 Task: Select service negotiation.
Action: Mouse moved to (462, 155)
Screenshot: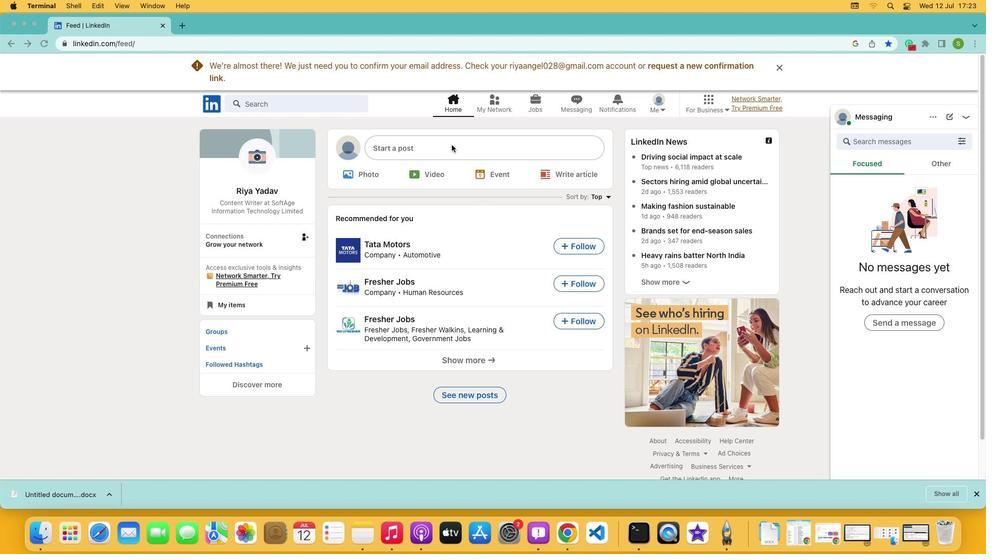 
Action: Mouse pressed left at (462, 155)
Screenshot: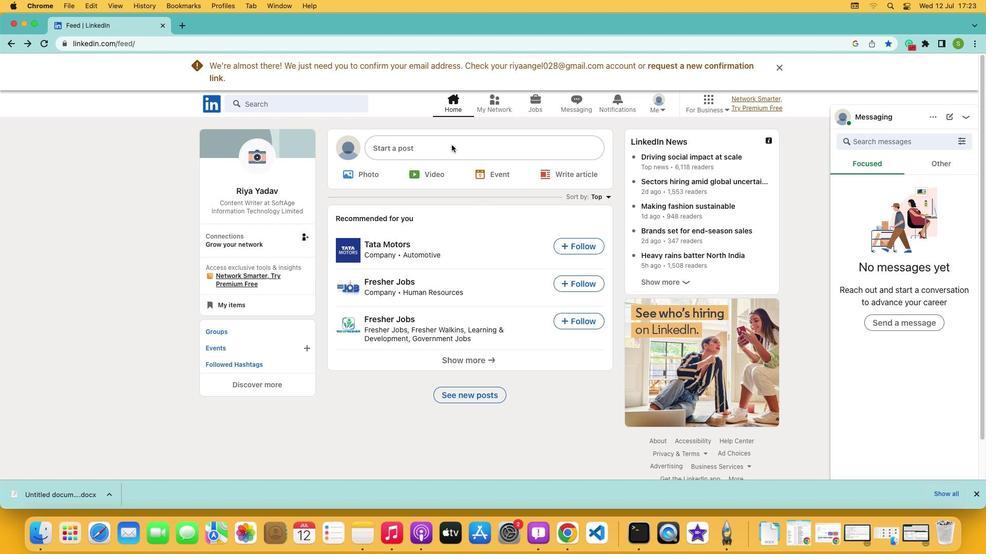 
Action: Mouse pressed left at (462, 155)
Screenshot: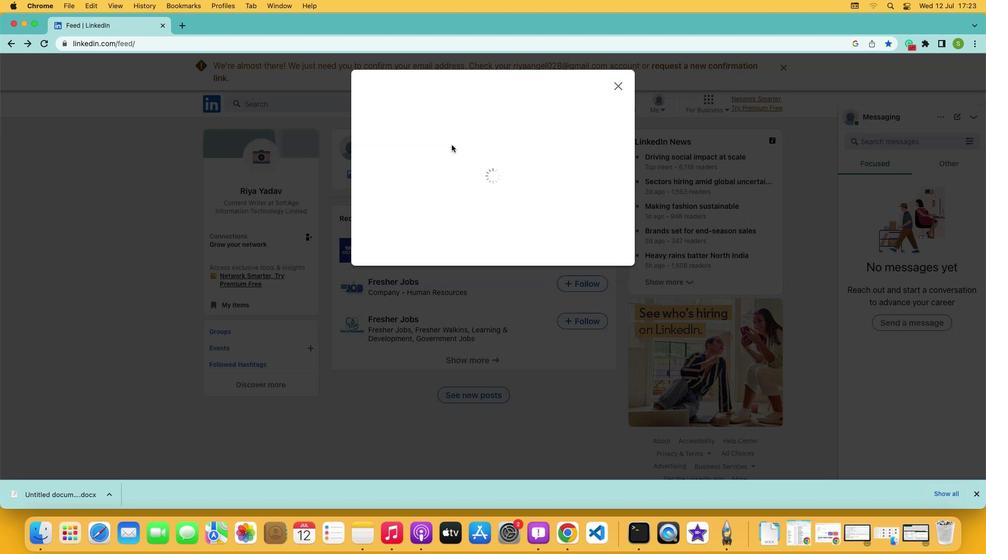 
Action: Mouse moved to (441, 302)
Screenshot: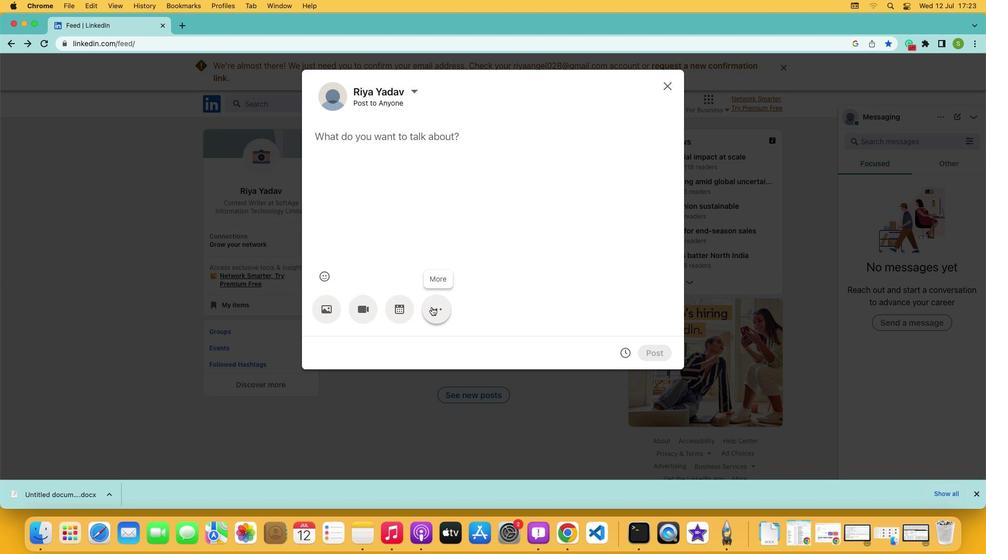 
Action: Mouse pressed left at (441, 302)
Screenshot: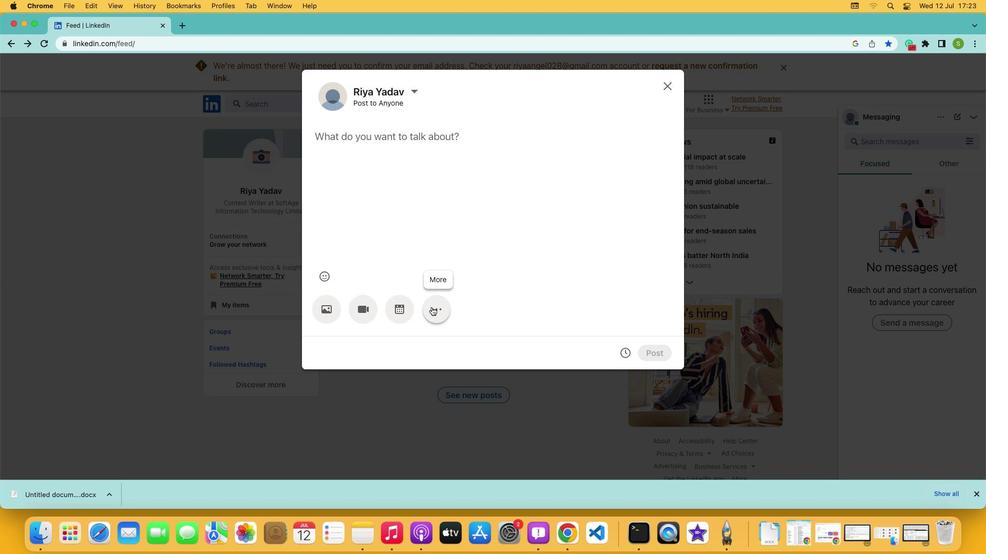
Action: Mouse moved to (597, 304)
Screenshot: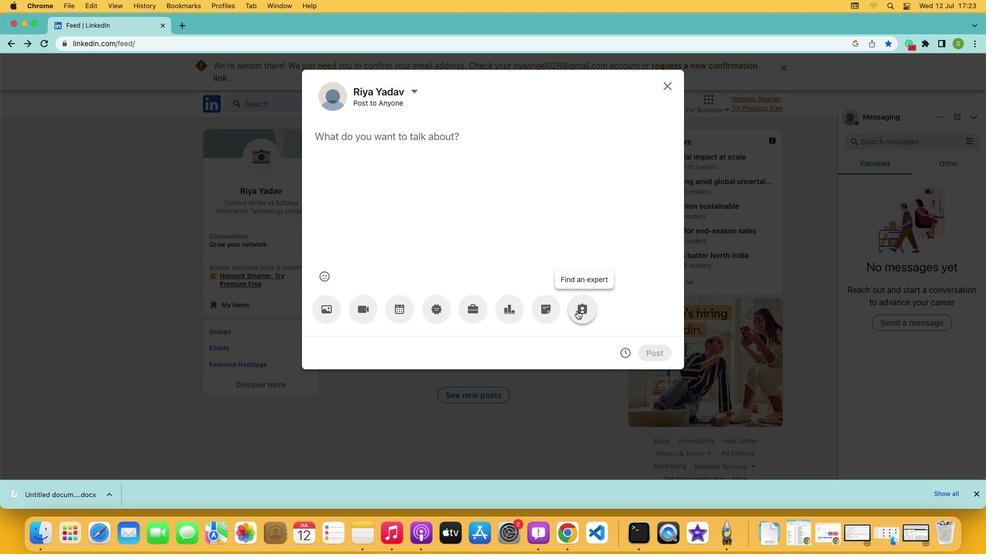 
Action: Mouse pressed left at (597, 304)
Screenshot: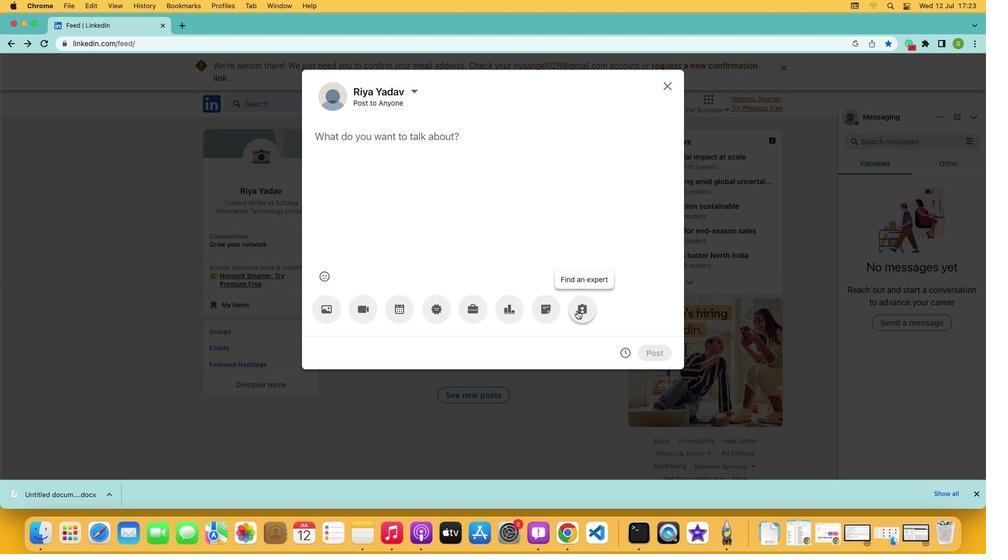 
Action: Mouse moved to (435, 162)
Screenshot: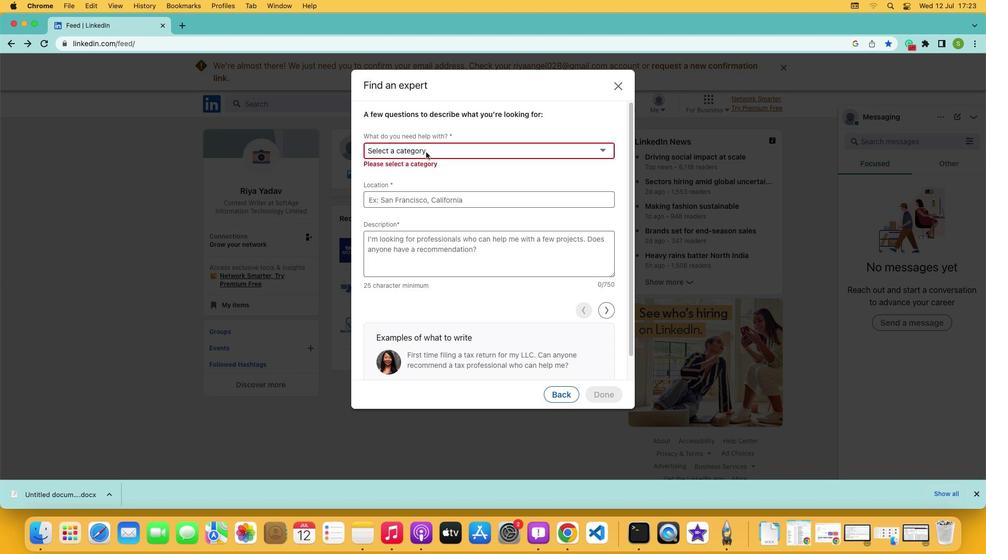 
Action: Mouse pressed left at (435, 162)
Screenshot: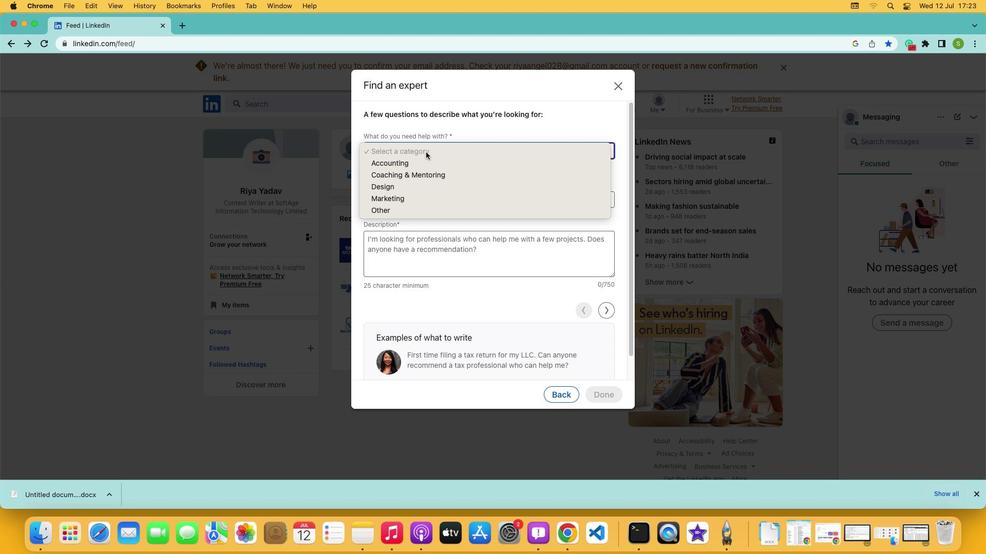 
Action: Mouse moved to (424, 181)
Screenshot: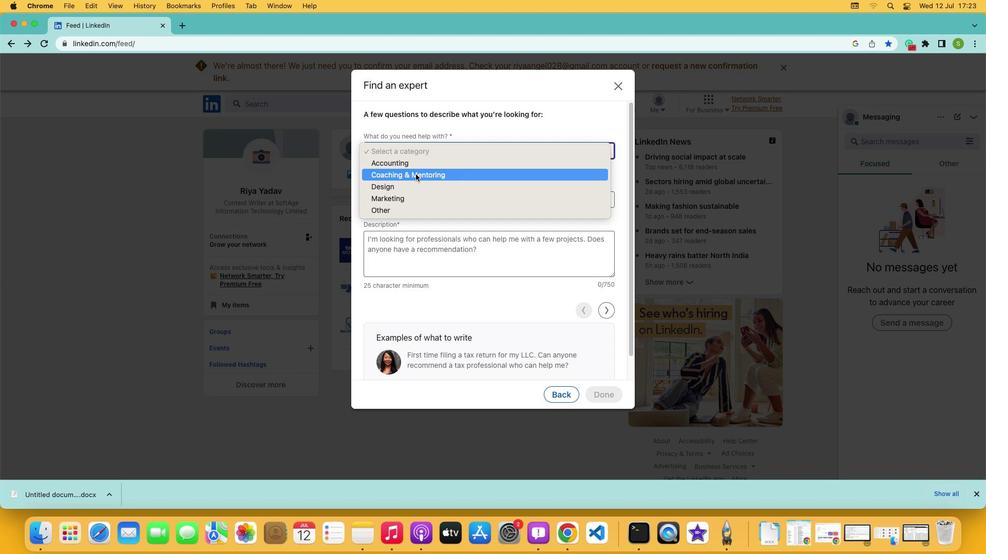 
Action: Mouse pressed left at (424, 181)
Screenshot: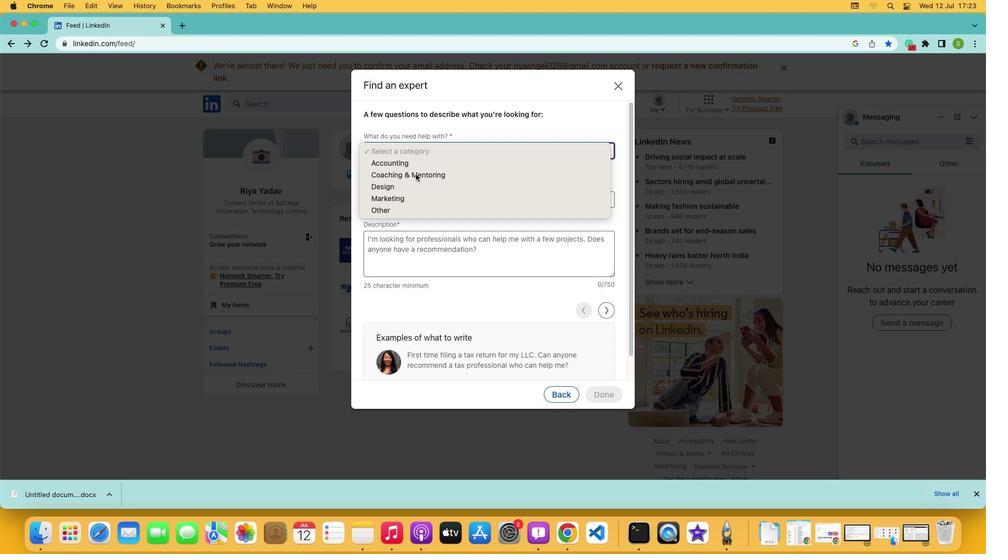 
Action: Mouse moved to (425, 197)
Screenshot: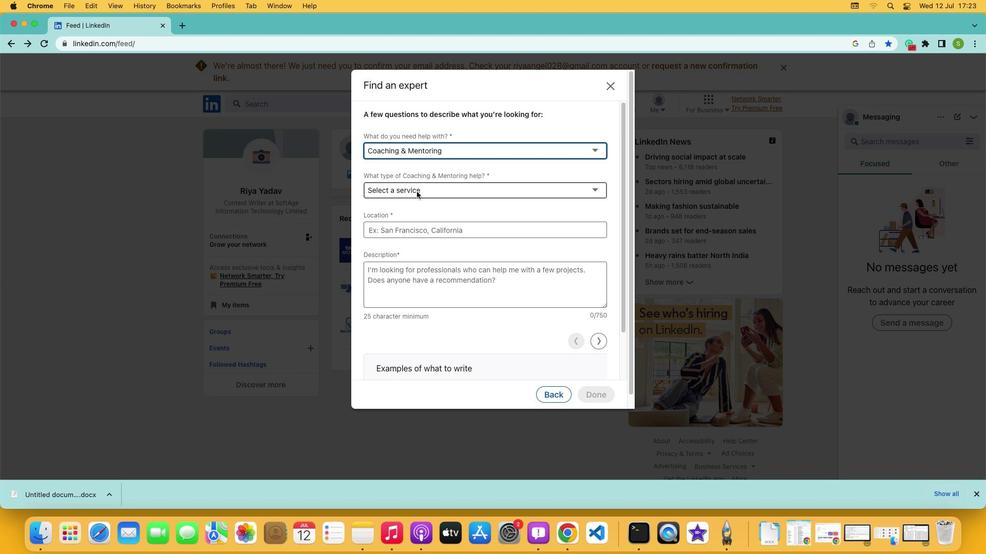 
Action: Mouse pressed left at (425, 197)
Screenshot: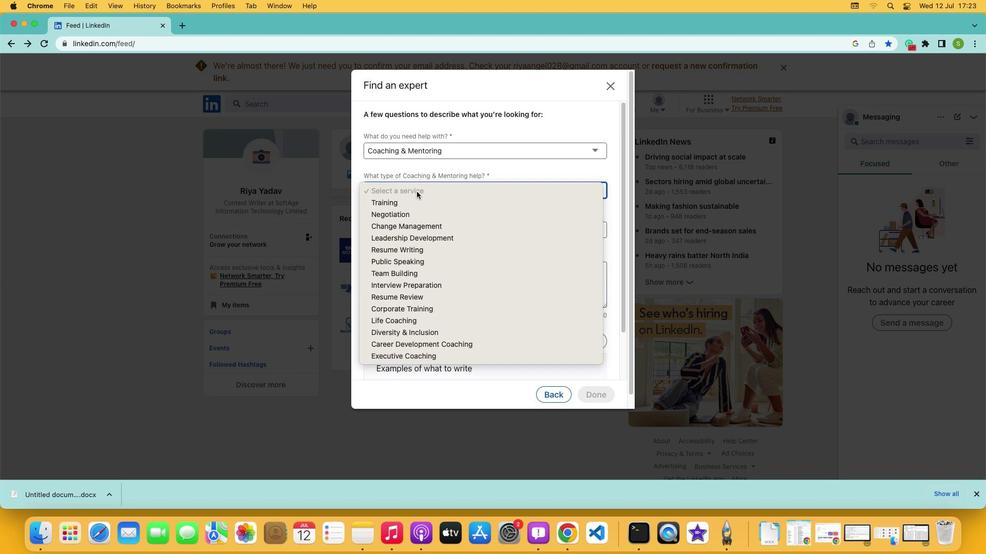 
Action: Mouse moved to (422, 216)
Screenshot: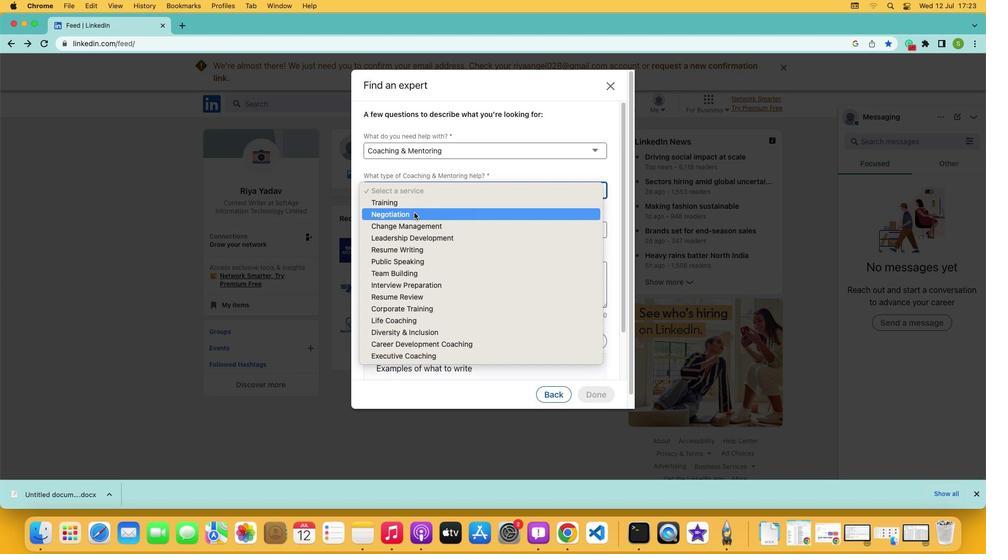 
Action: Mouse pressed left at (422, 216)
Screenshot: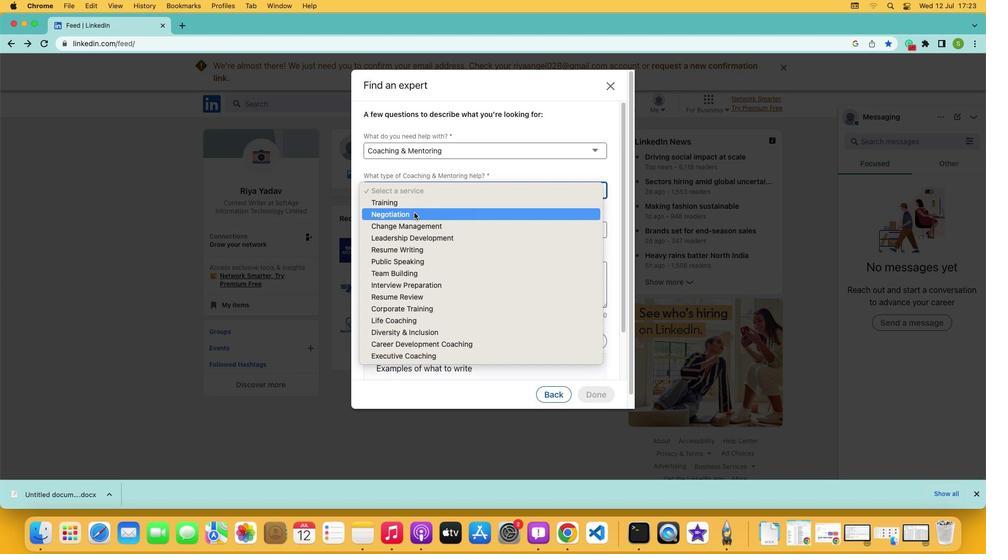 
Action: Mouse moved to (422, 216)
Screenshot: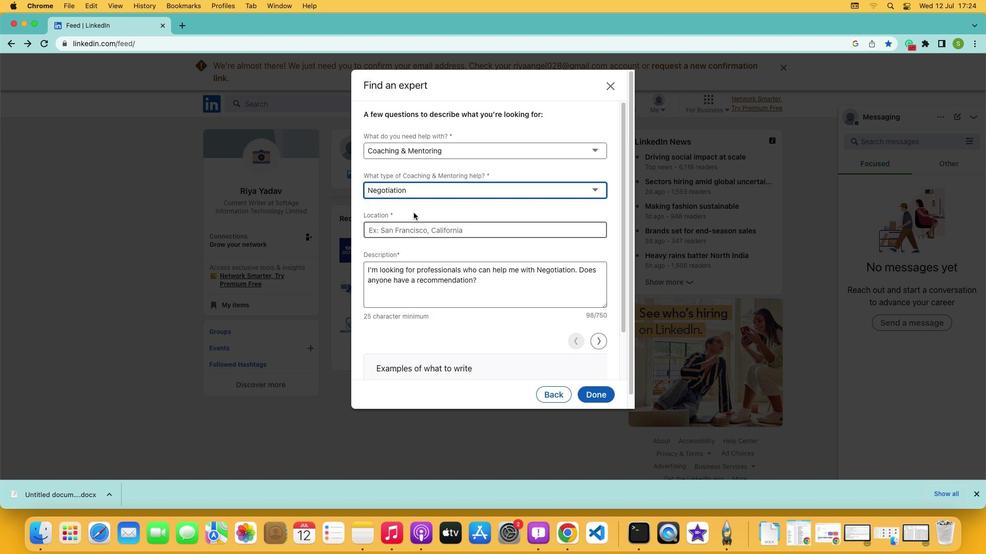 
